 Task: Find a one-way flight from Siwa Oasis to New Delhi on July 10 for 1 passenger in Economy class.
Action: Mouse moved to (344, 320)
Screenshot: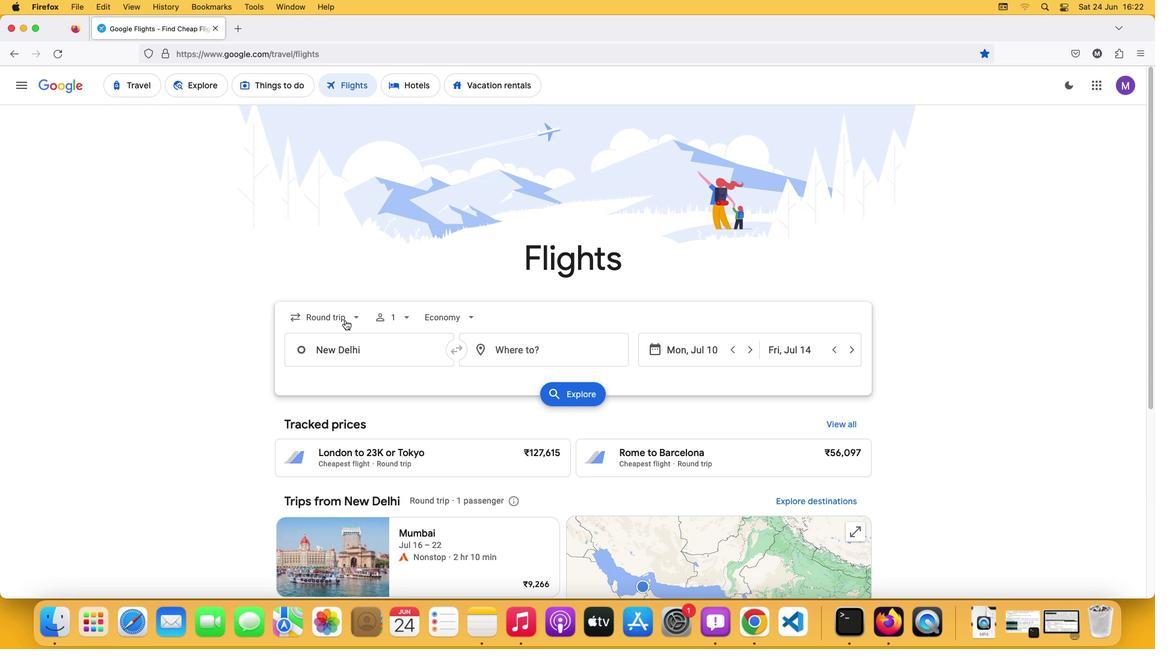 
Action: Mouse pressed left at (344, 320)
Screenshot: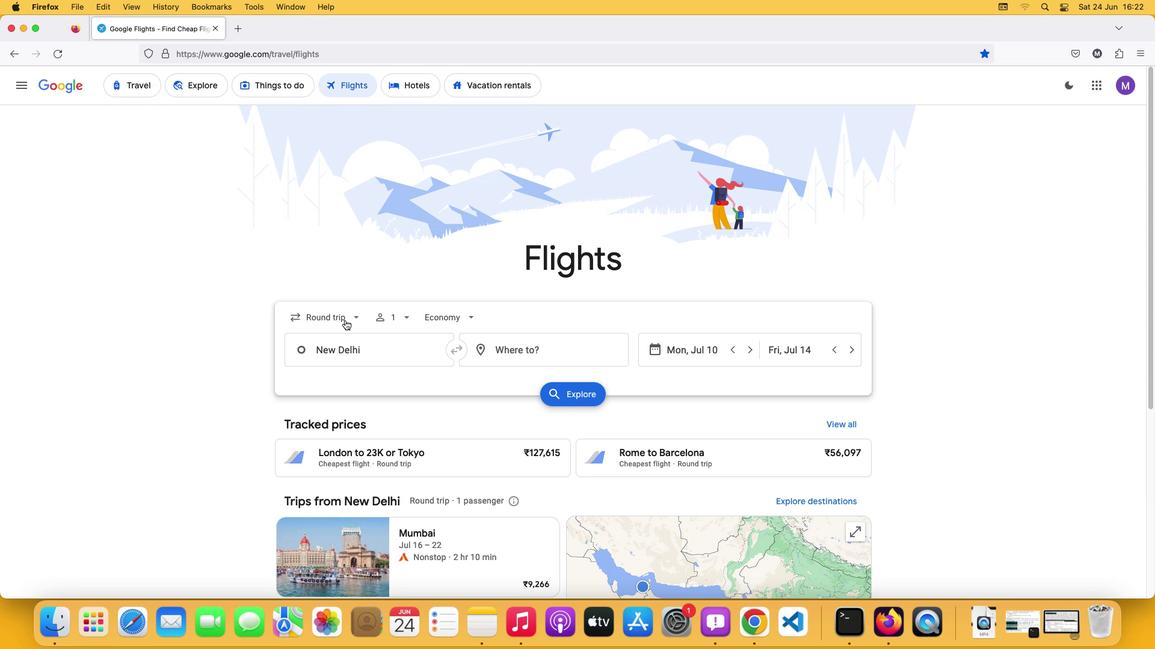 
Action: Mouse pressed left at (344, 320)
Screenshot: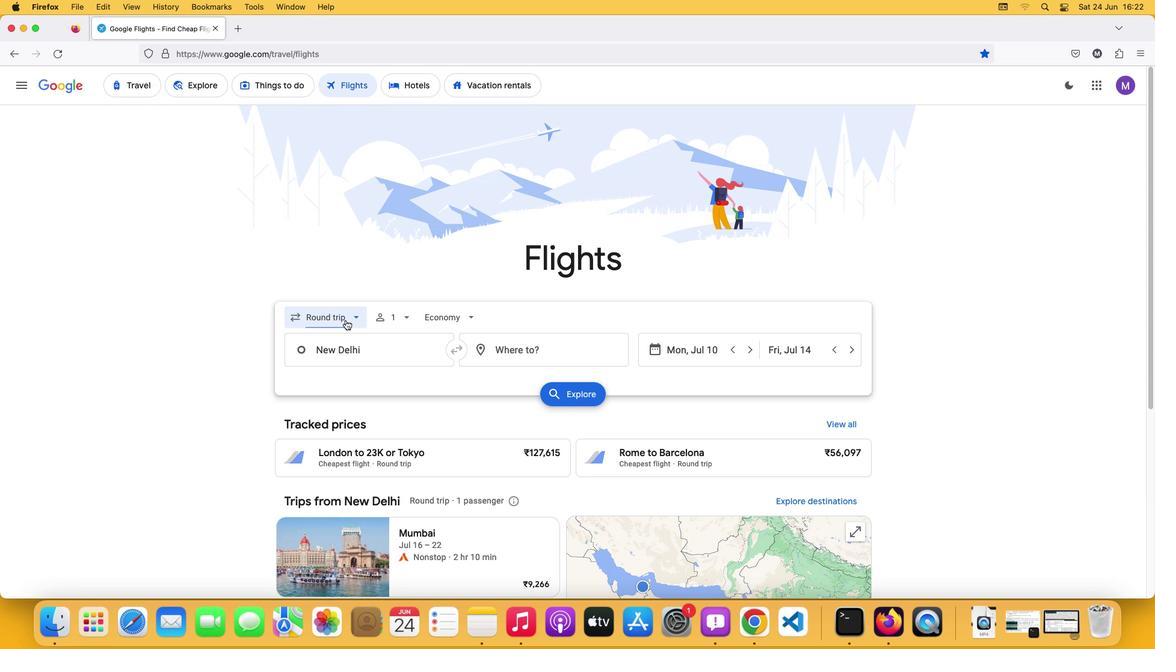 
Action: Mouse moved to (349, 370)
Screenshot: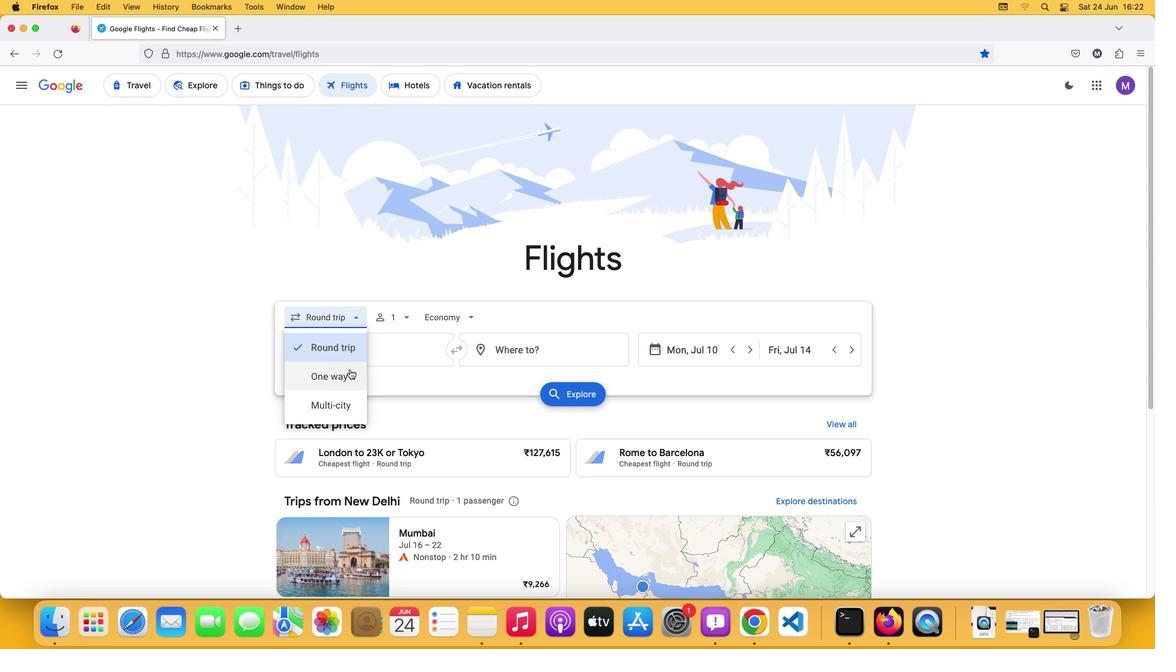 
Action: Mouse pressed left at (349, 370)
Screenshot: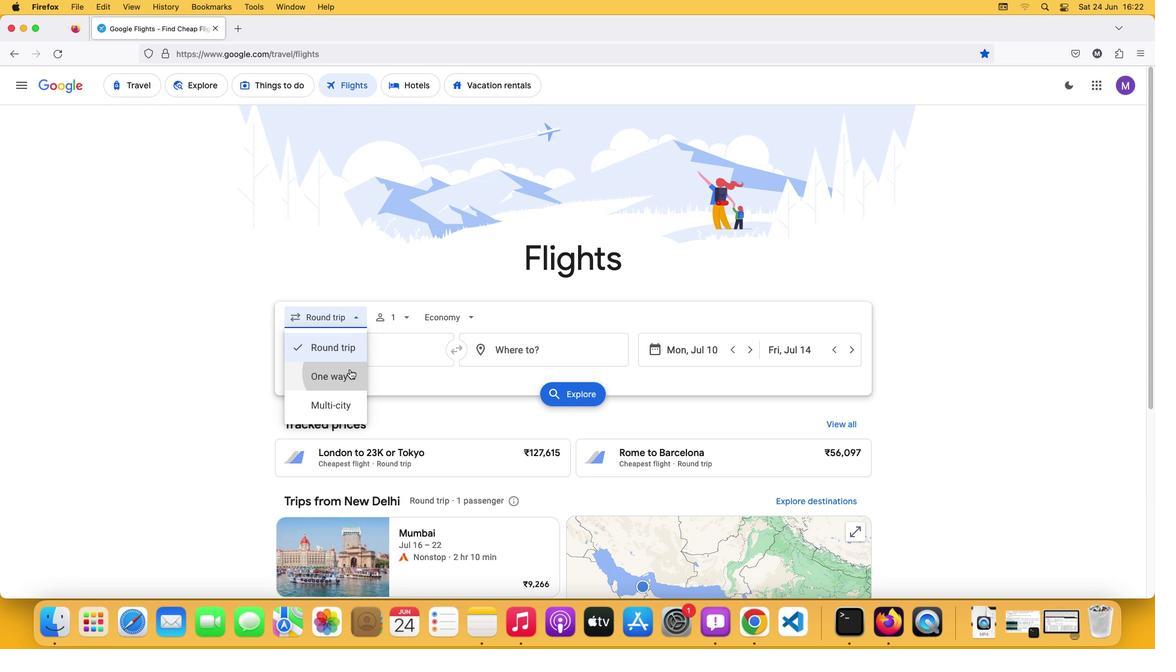 
Action: Mouse moved to (393, 318)
Screenshot: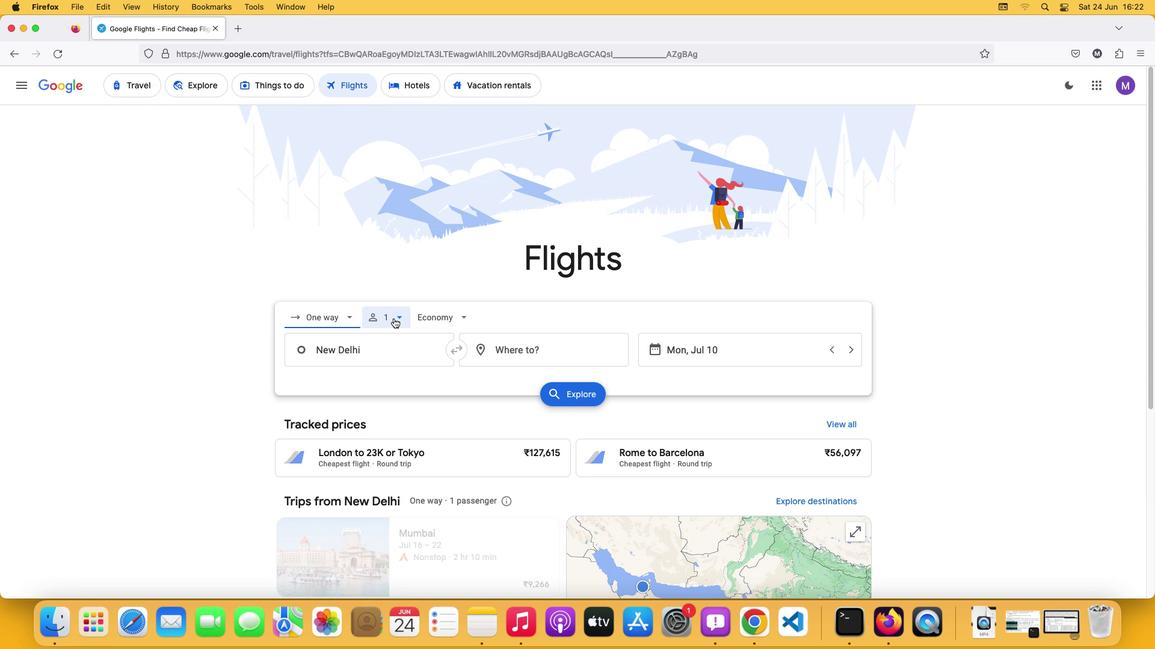 
Action: Mouse pressed left at (393, 318)
Screenshot: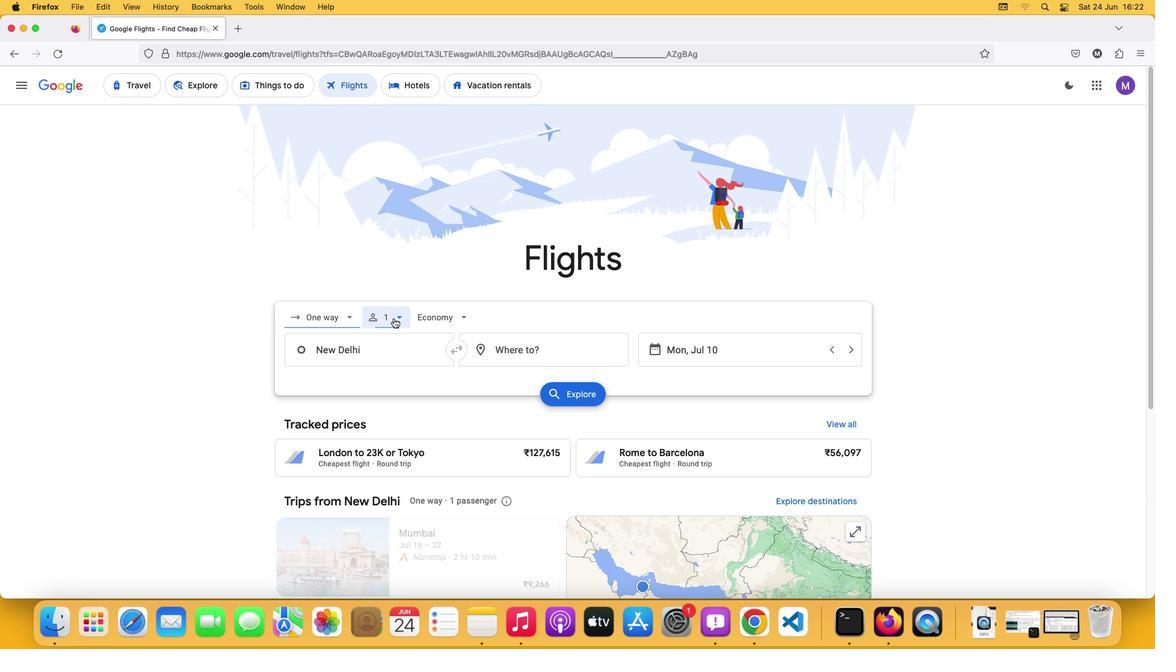 
Action: Mouse moved to (488, 350)
Screenshot: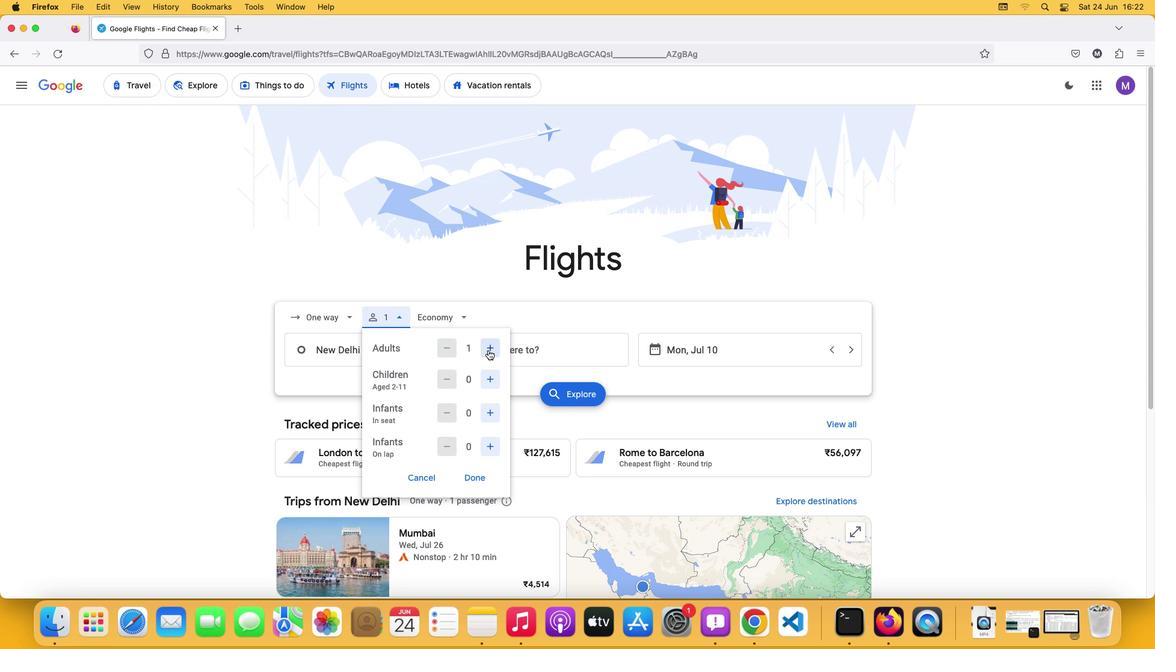 
Action: Mouse pressed left at (488, 350)
Screenshot: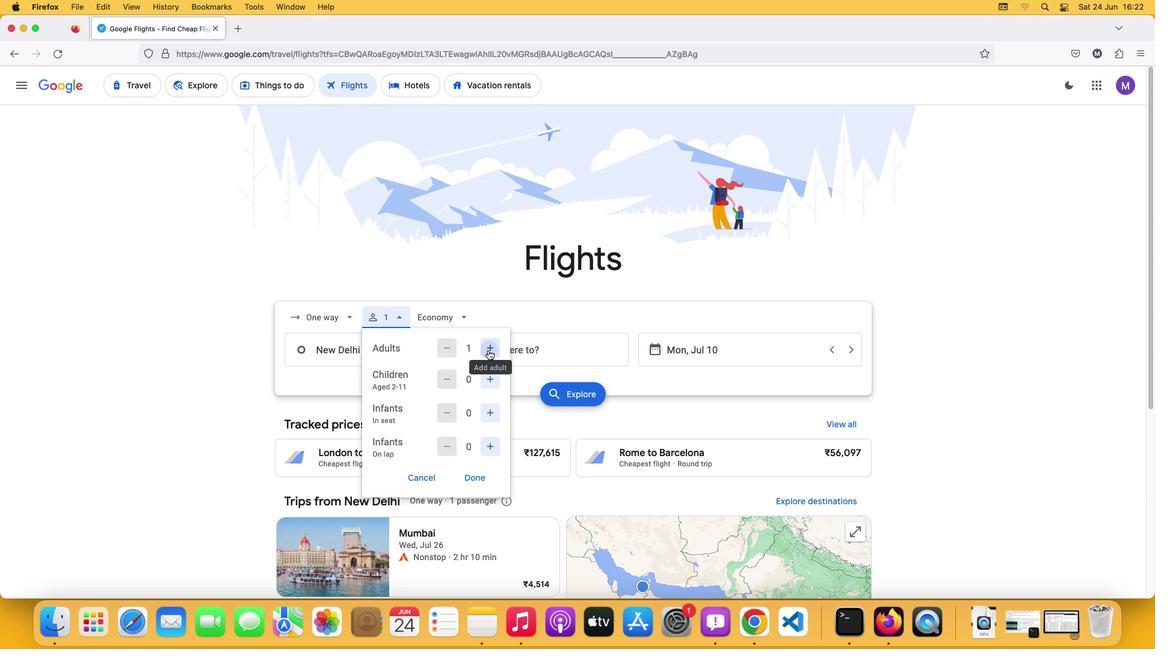 
Action: Mouse moved to (481, 477)
Screenshot: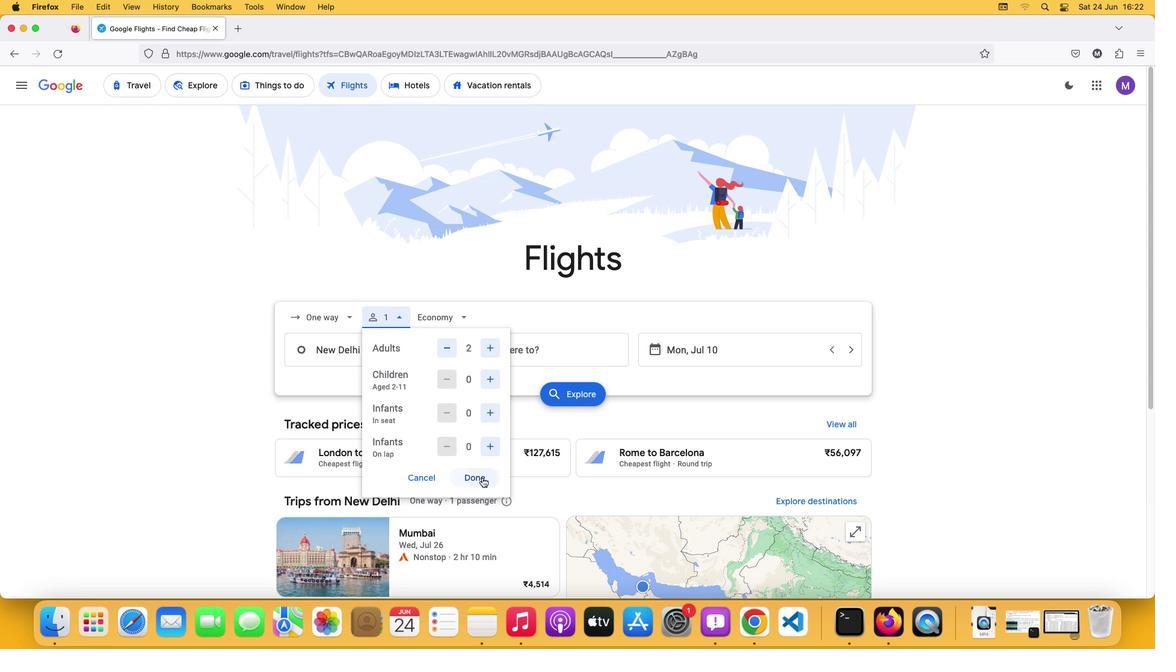 
Action: Mouse pressed left at (481, 477)
Screenshot: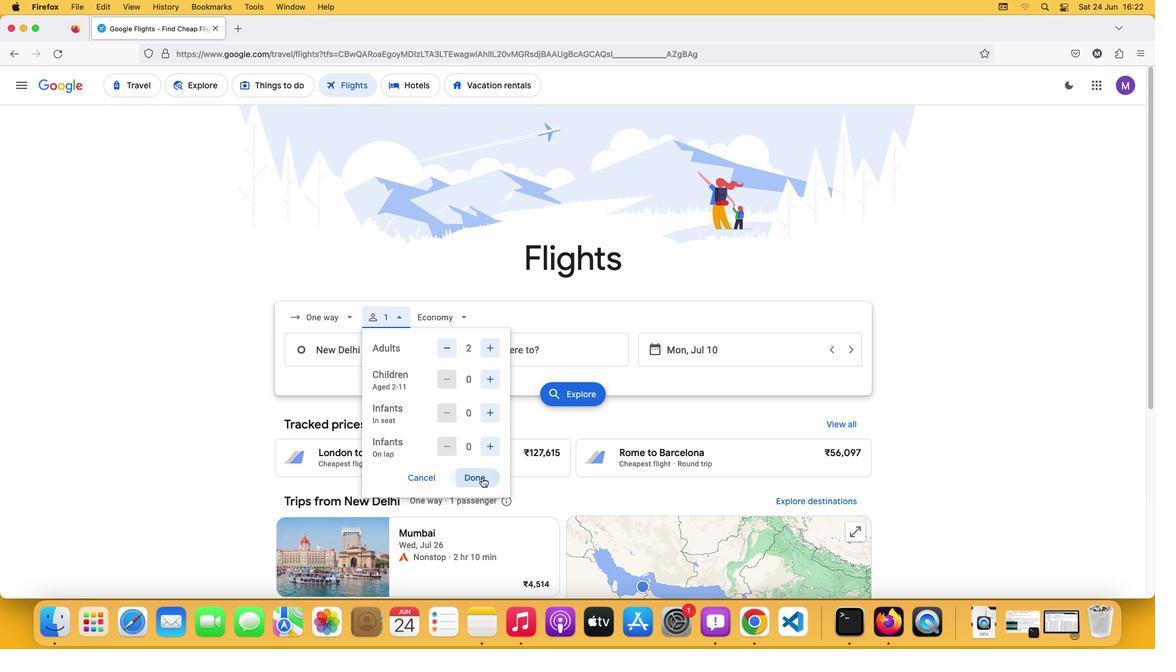 
Action: Mouse moved to (454, 321)
Screenshot: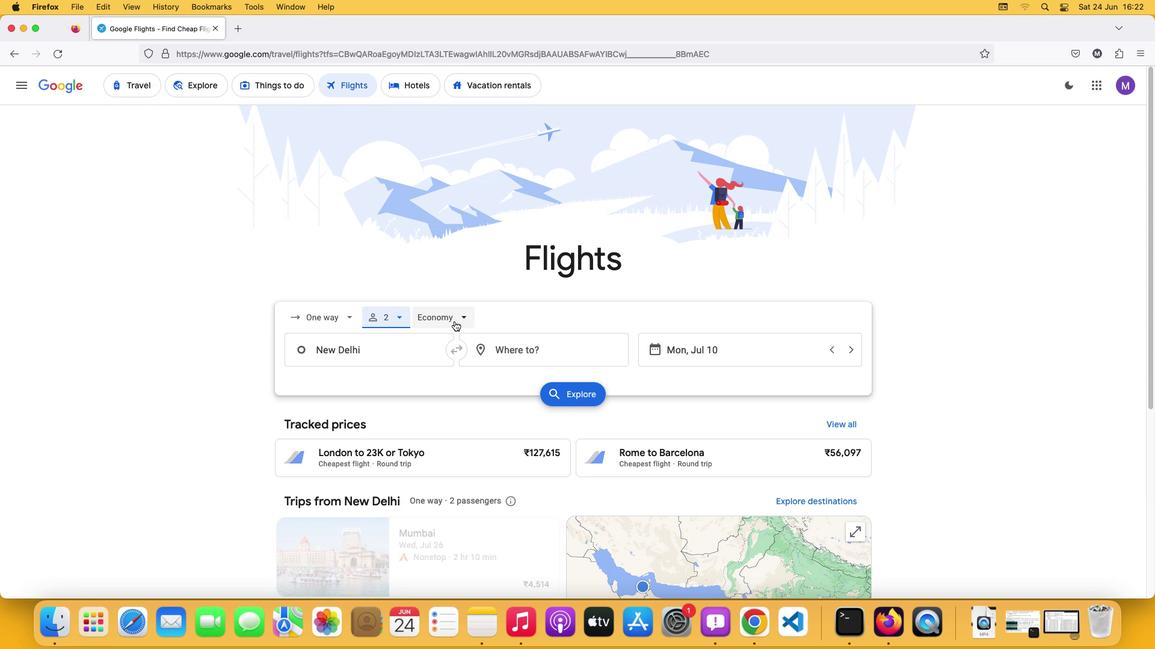 
Action: Mouse pressed left at (454, 321)
Screenshot: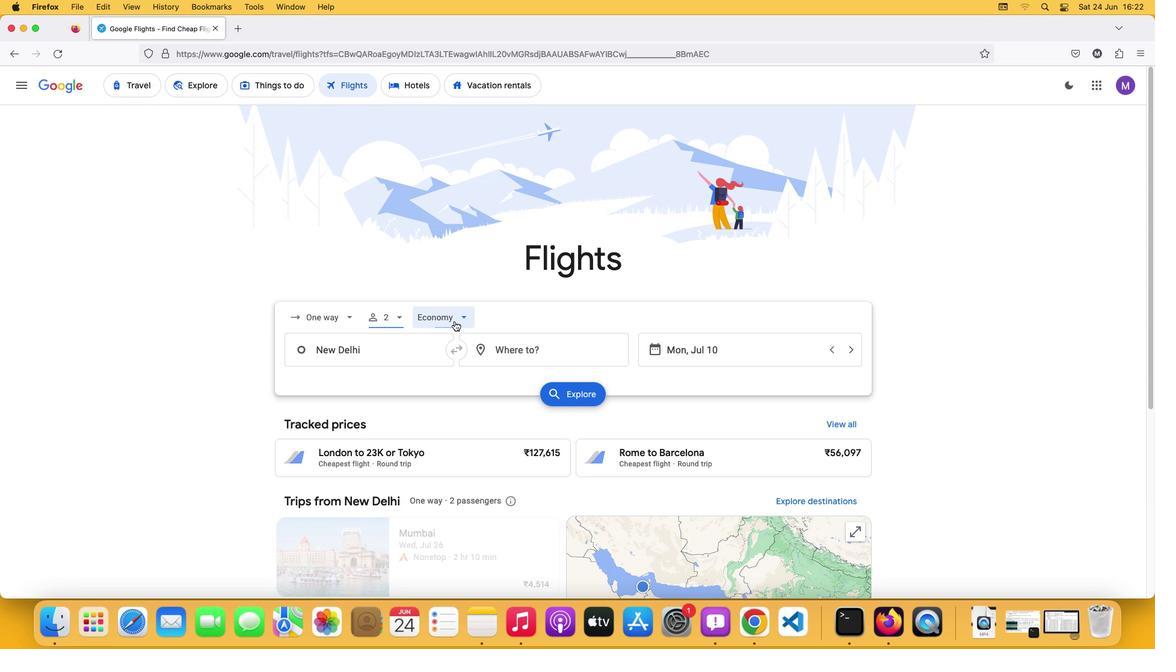 
Action: Mouse moved to (478, 436)
Screenshot: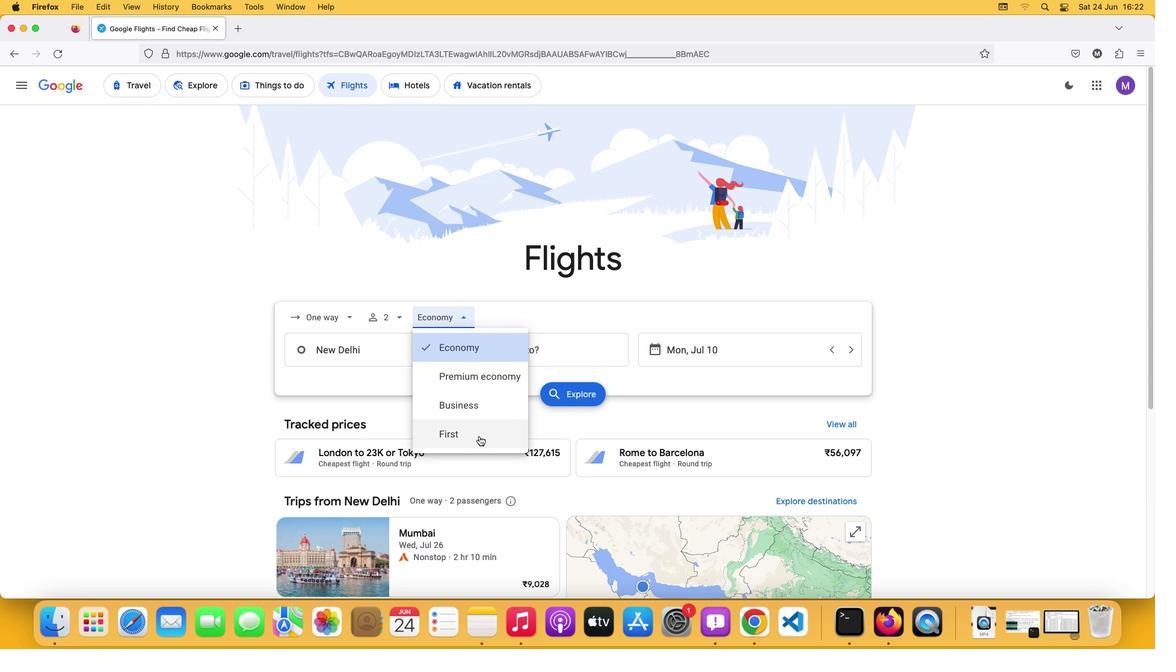 
Action: Mouse pressed left at (478, 436)
Screenshot: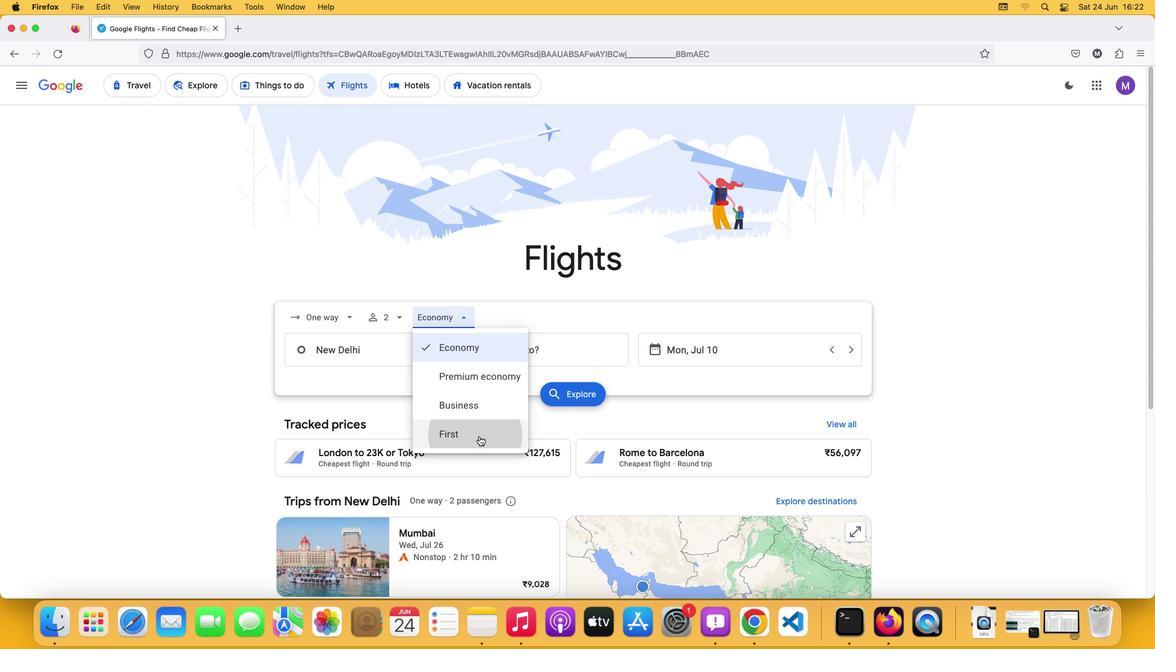 
Action: Mouse moved to (391, 349)
Screenshot: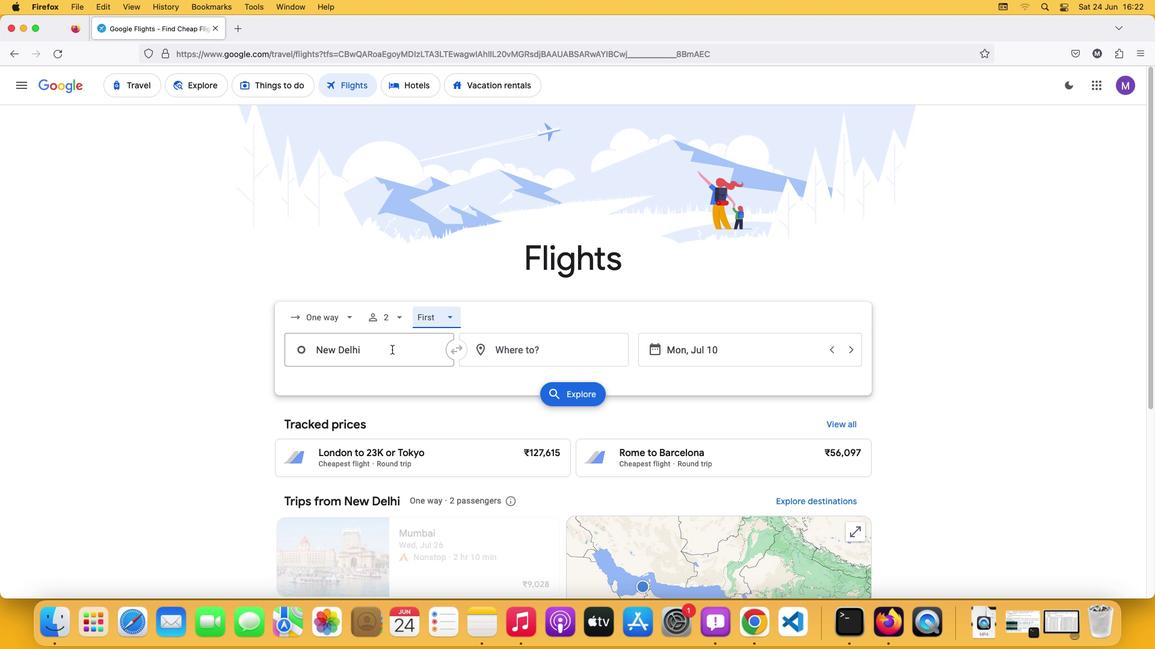 
Action: Mouse pressed left at (391, 349)
Screenshot: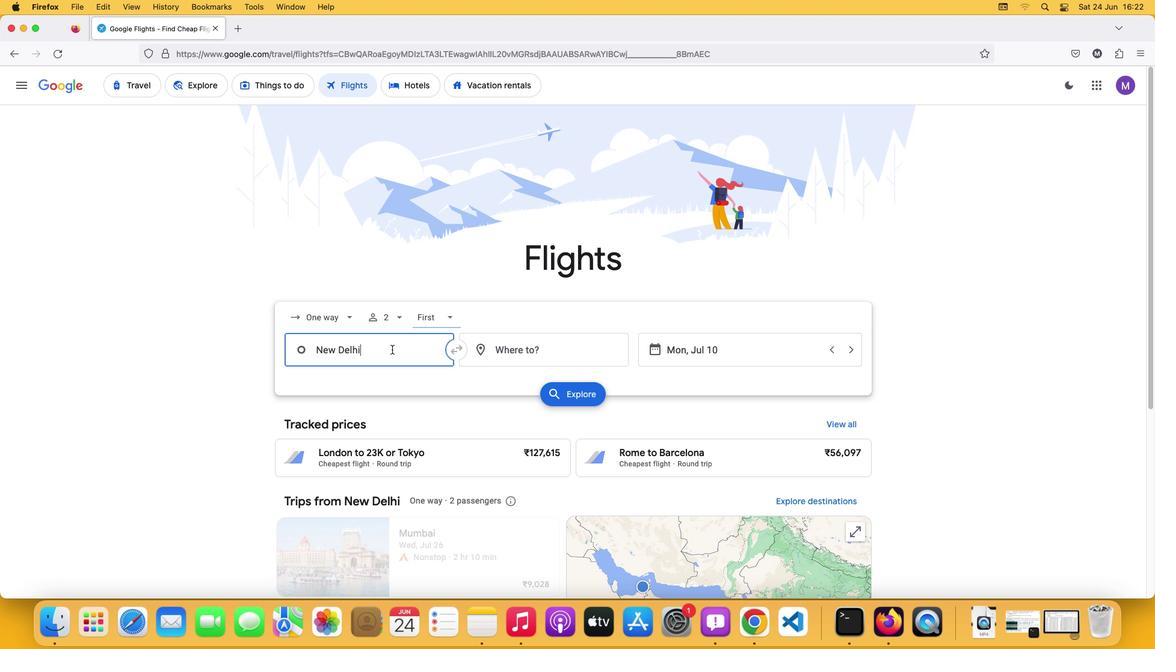 
Action: Key pressed Key.shift'S''i''w''a'
Screenshot: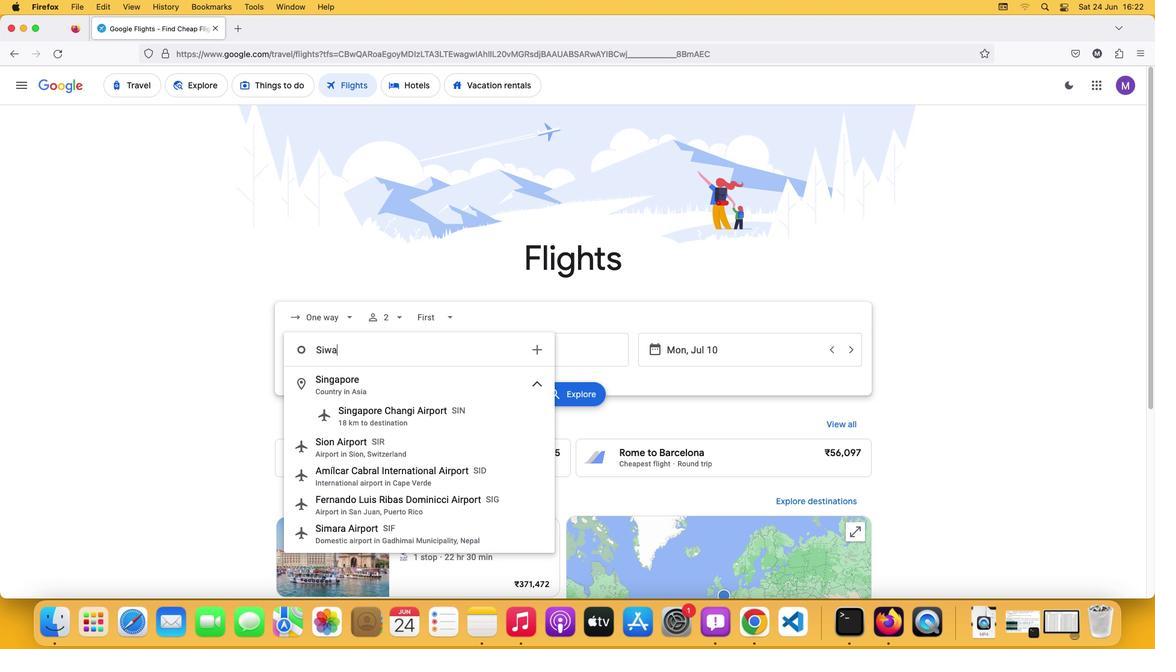 
Action: Mouse moved to (401, 376)
Screenshot: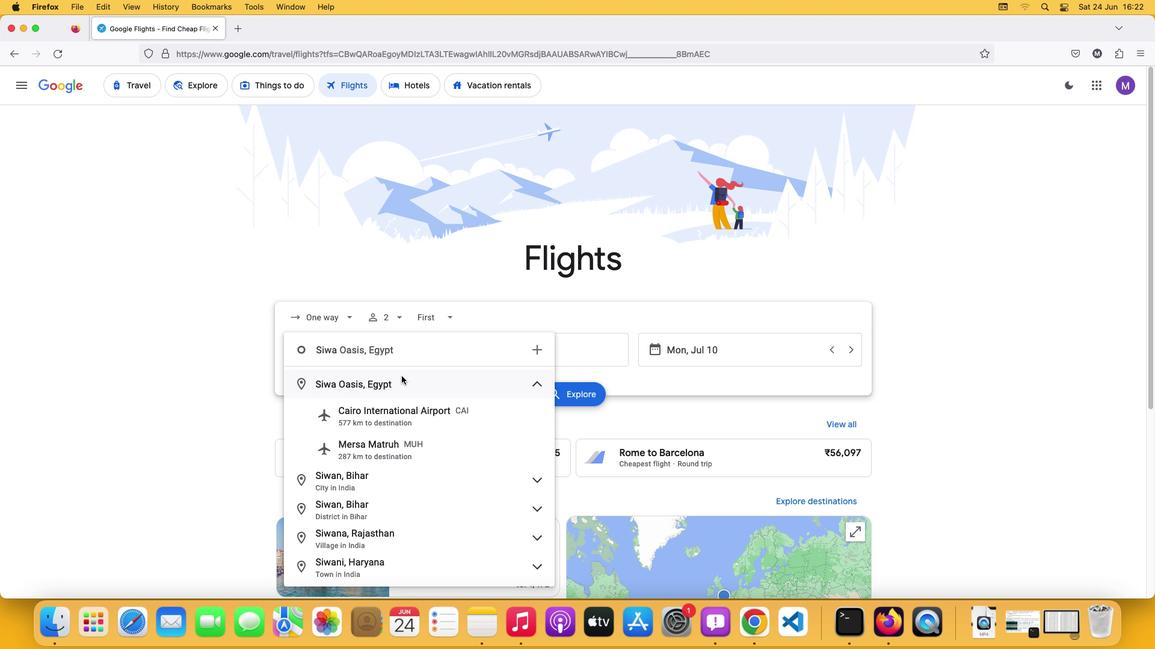
Action: Mouse pressed left at (401, 376)
Screenshot: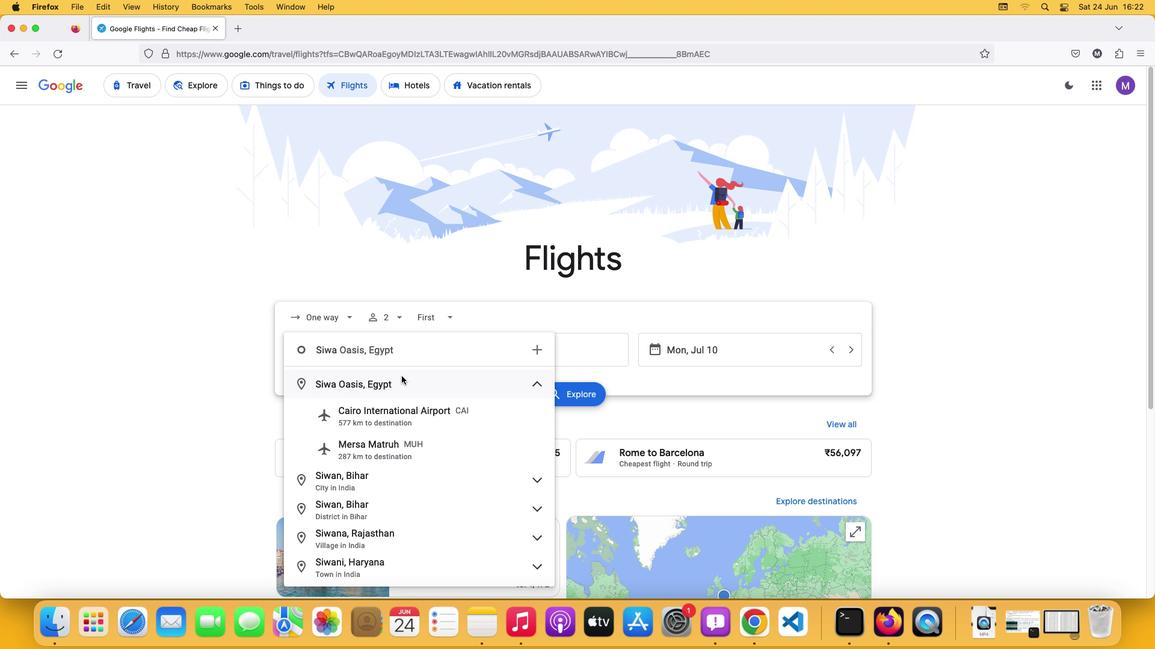 
Action: Mouse moved to (503, 352)
Screenshot: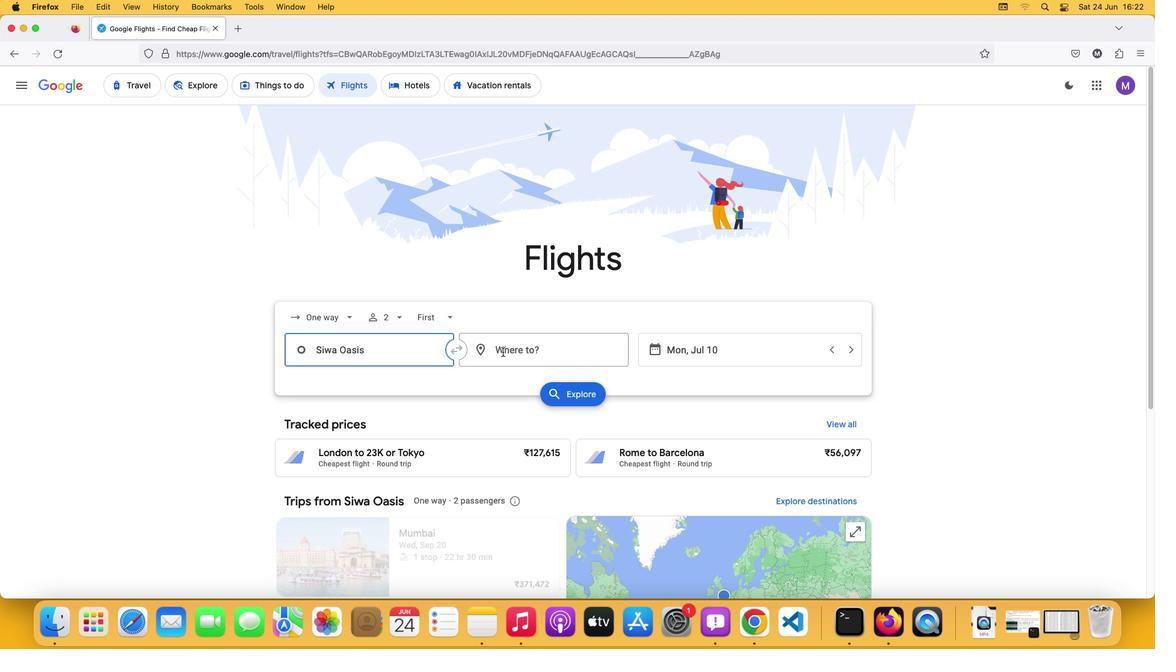 
Action: Mouse pressed left at (503, 352)
Screenshot: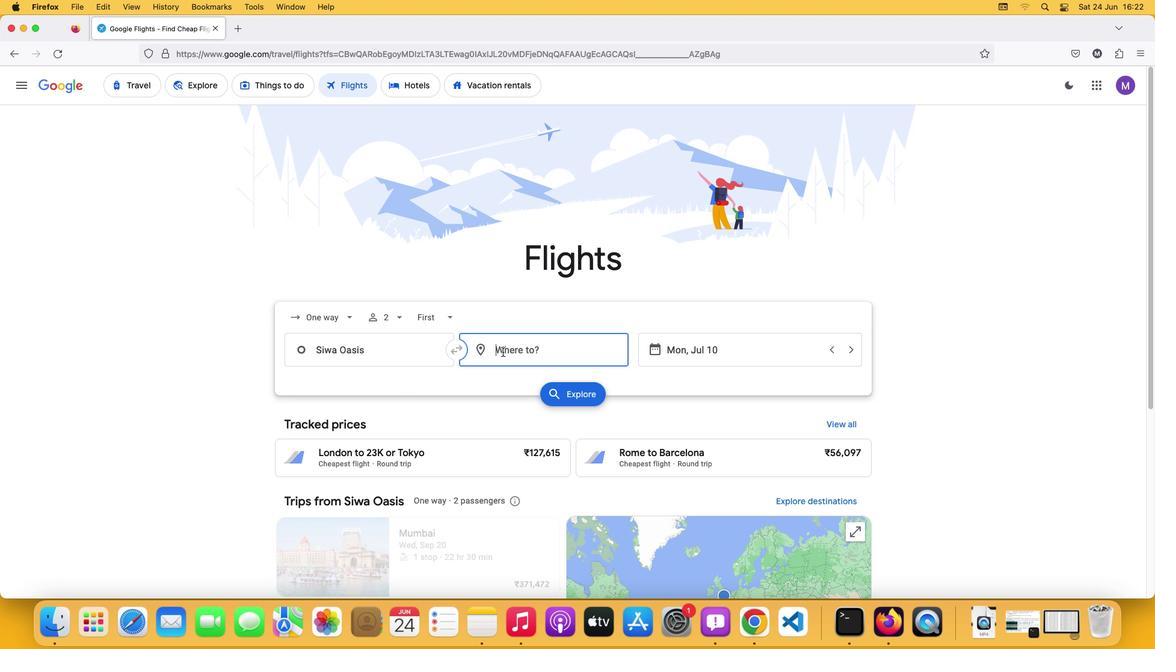 
Action: Key pressed Key.shift'D''e''l''h''i'
Screenshot: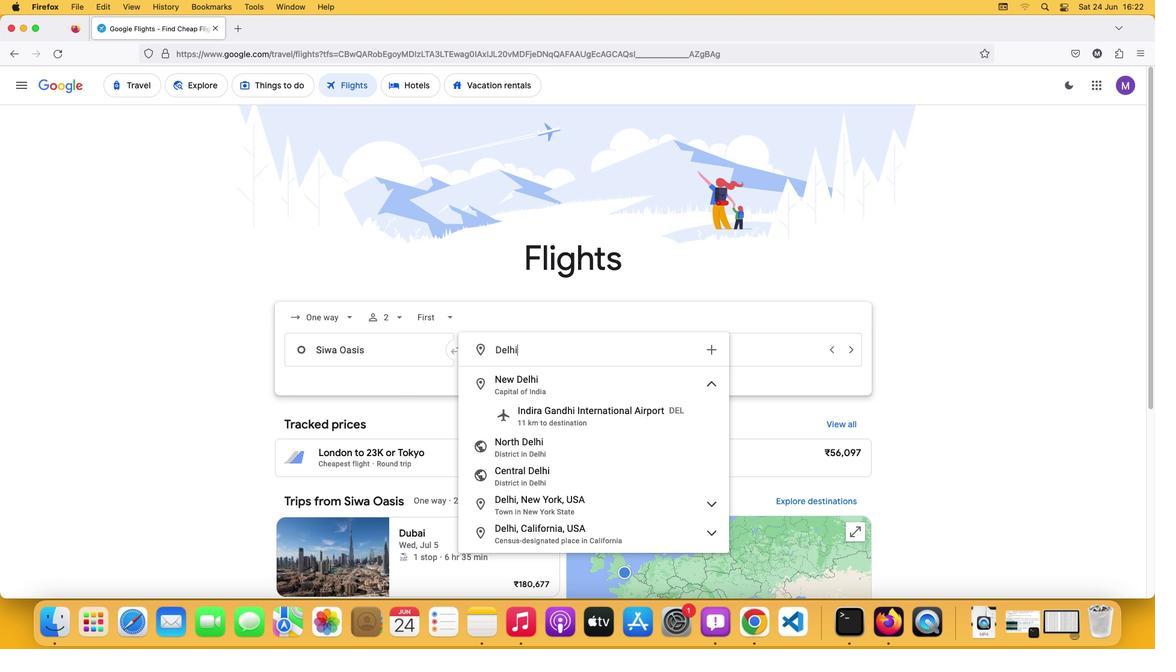 
Action: Mouse moved to (534, 377)
Screenshot: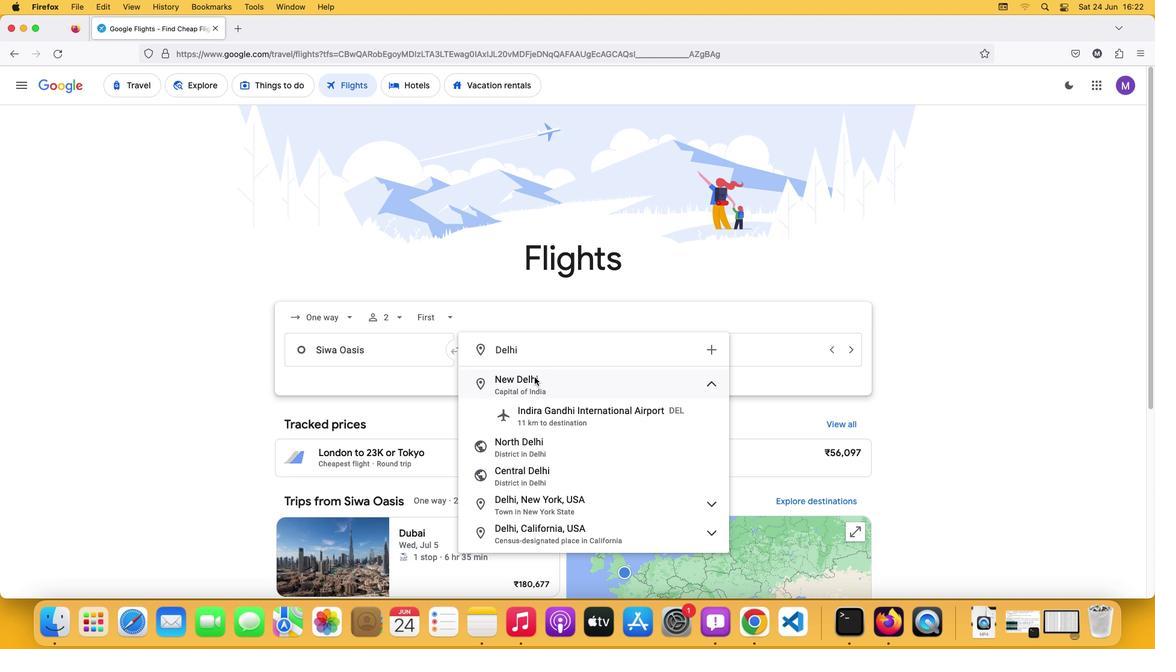 
Action: Mouse pressed left at (534, 377)
Screenshot: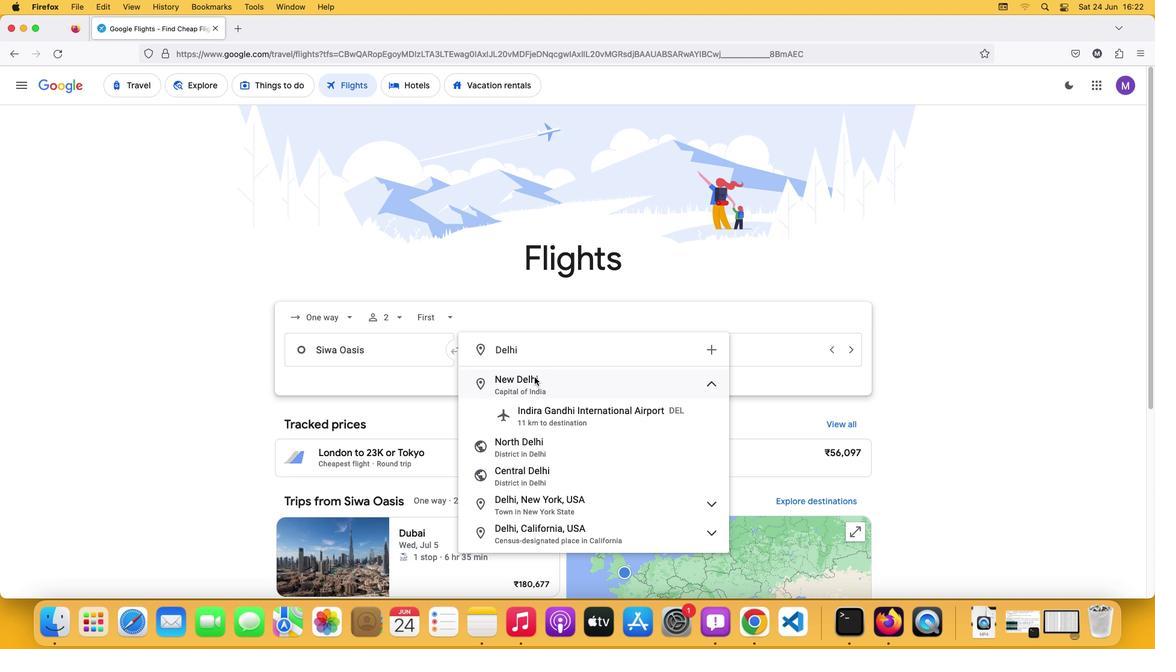 
Action: Mouse moved to (668, 352)
Screenshot: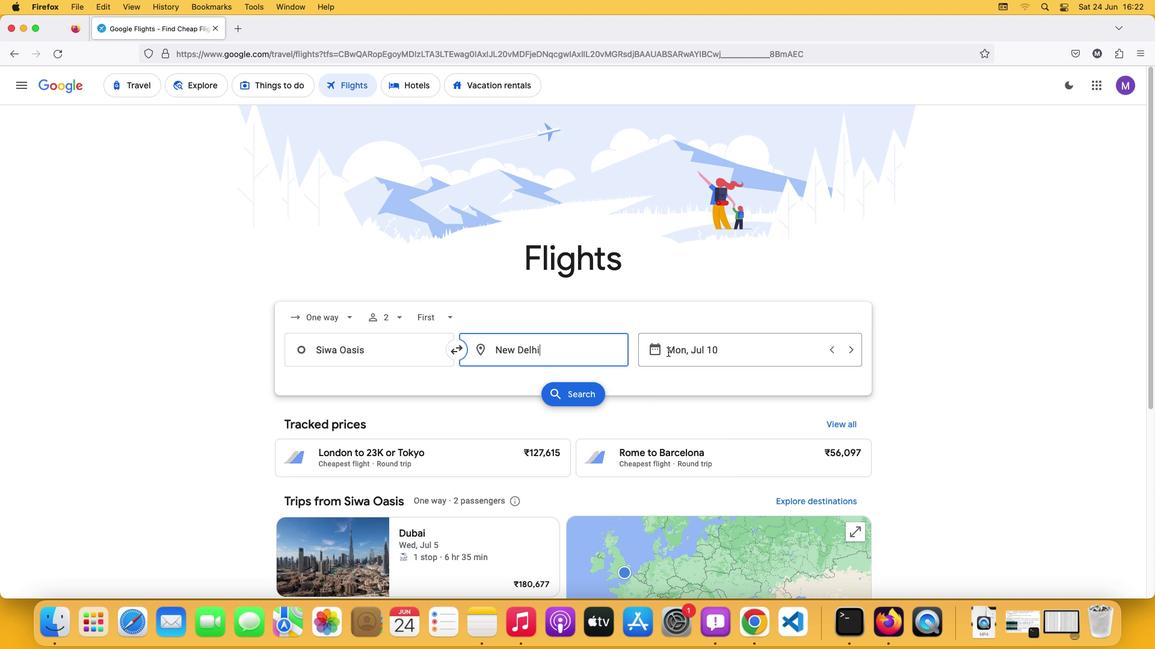 
Action: Mouse pressed left at (668, 352)
Screenshot: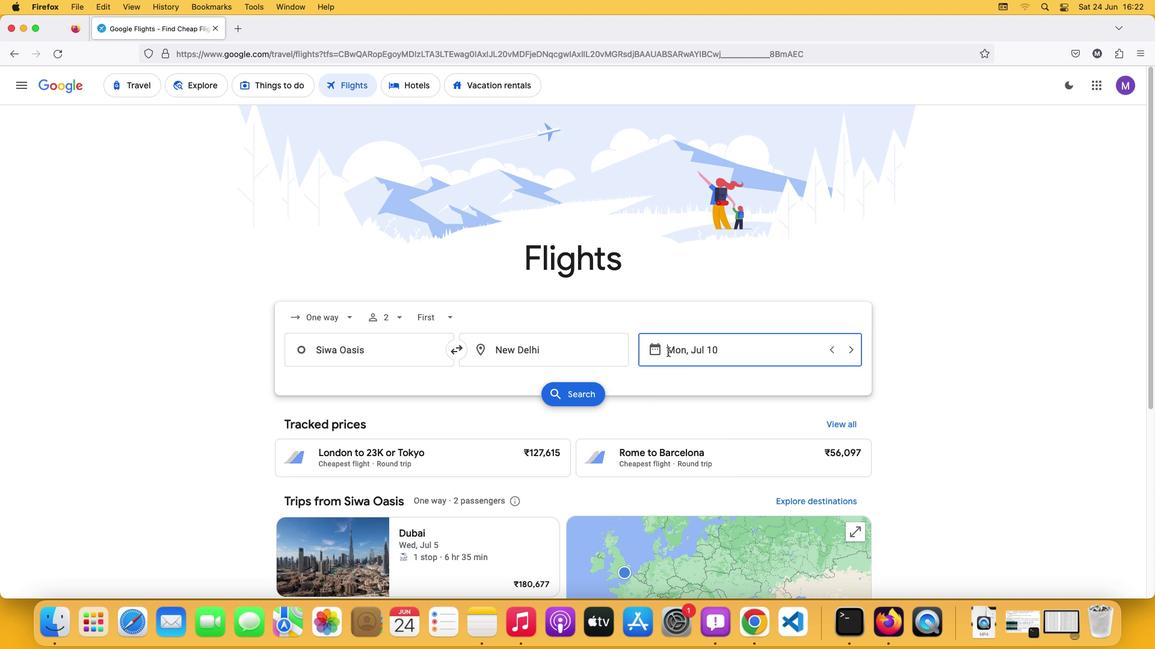 
Action: Mouse moved to (864, 432)
Screenshot: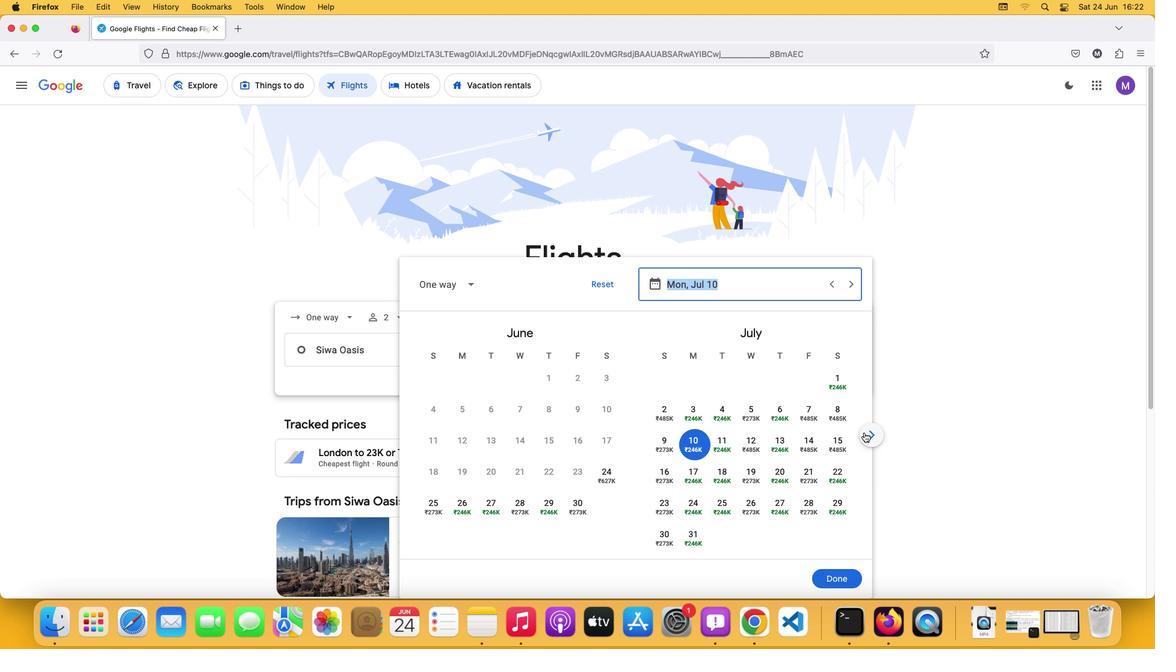 
Action: Mouse pressed left at (864, 432)
Screenshot: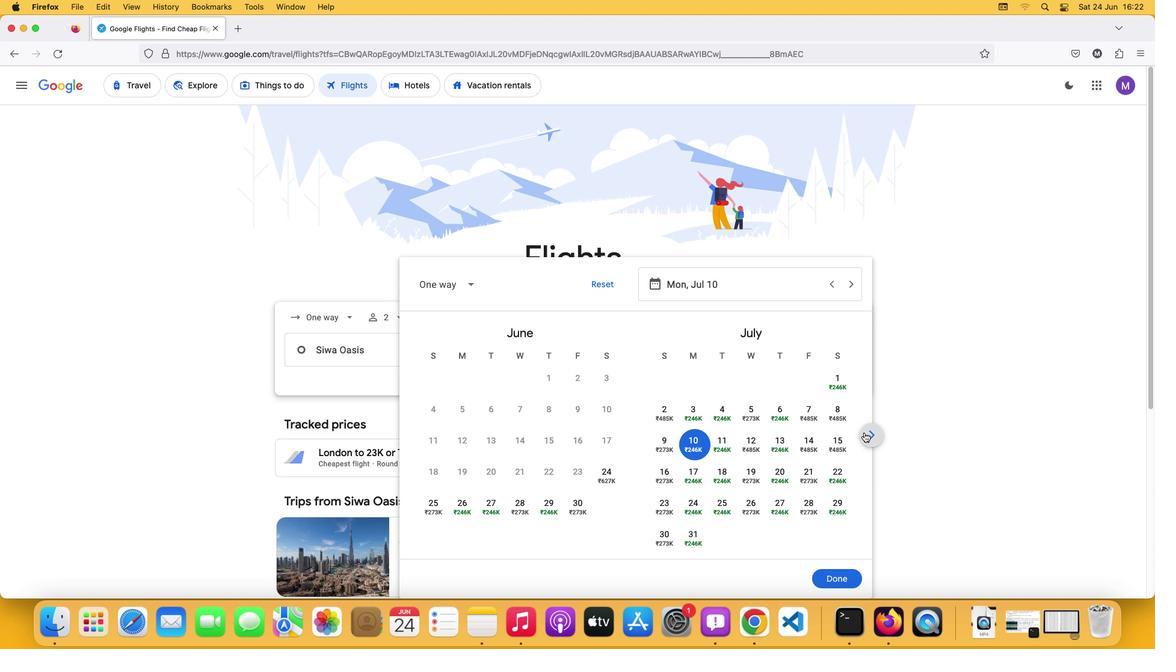 
Action: Mouse moved to (864, 432)
Screenshot: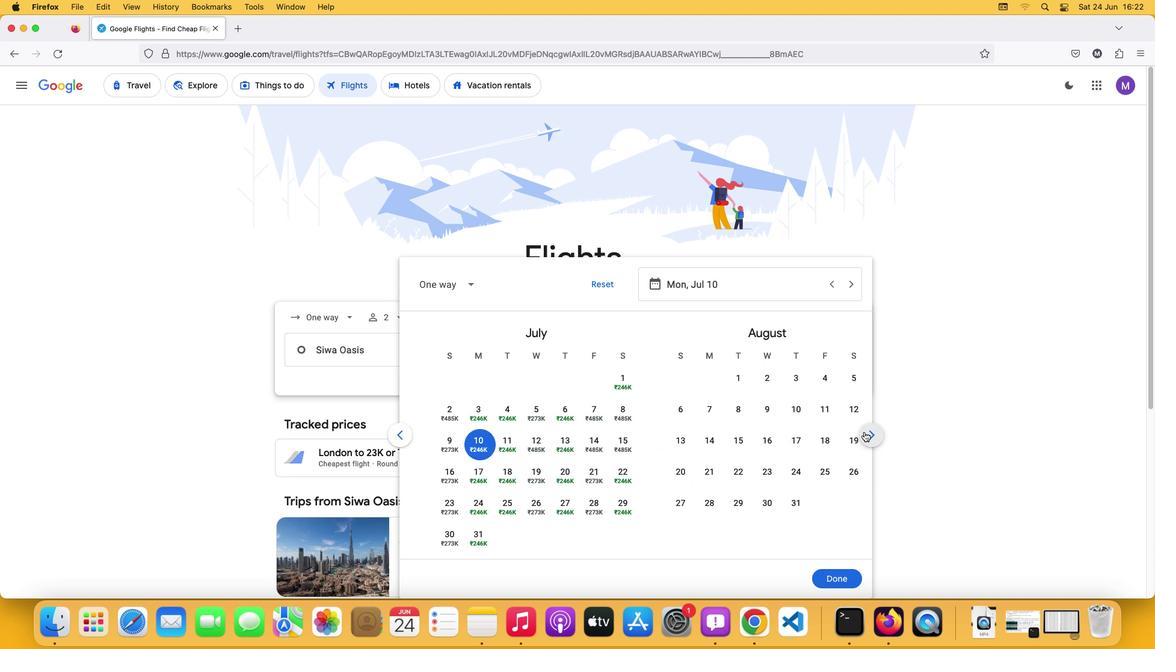 
Action: Mouse pressed left at (864, 432)
Screenshot: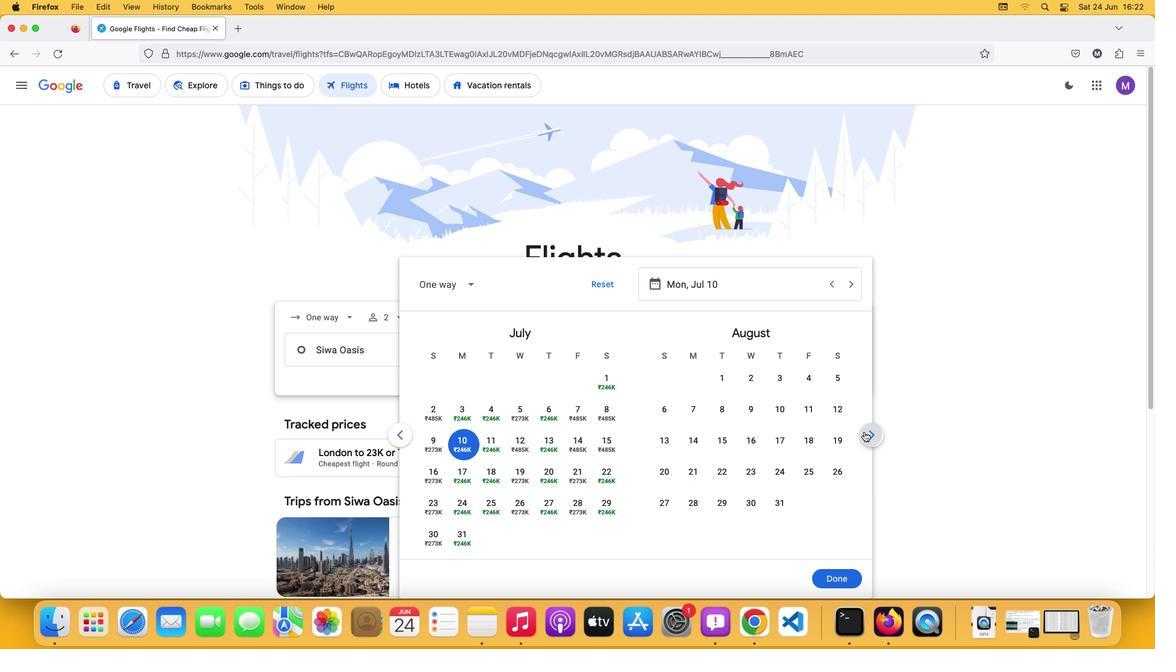 
Action: Mouse moved to (808, 501)
Screenshot: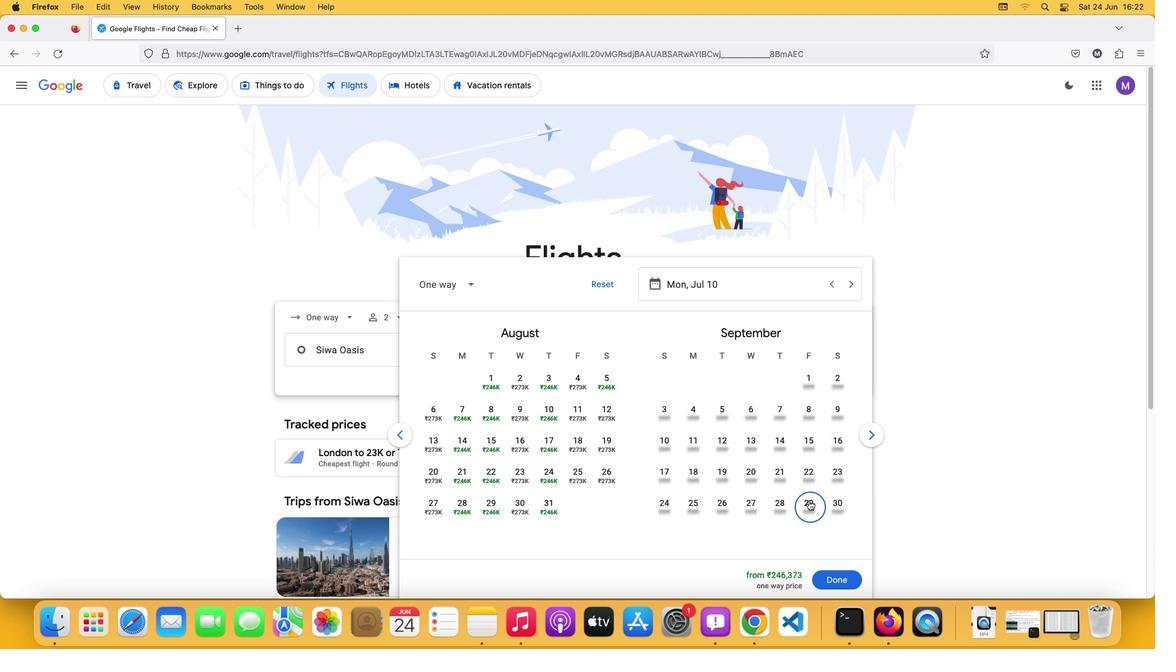 
Action: Mouse pressed left at (808, 501)
Screenshot: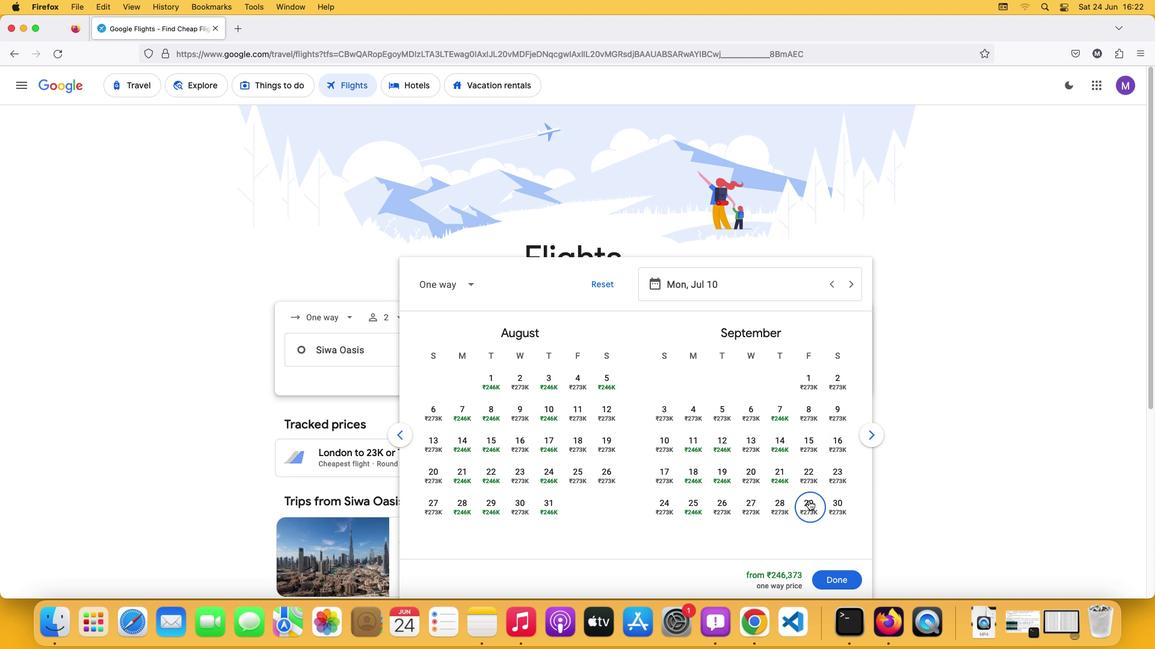 
Action: Mouse moved to (845, 576)
Screenshot: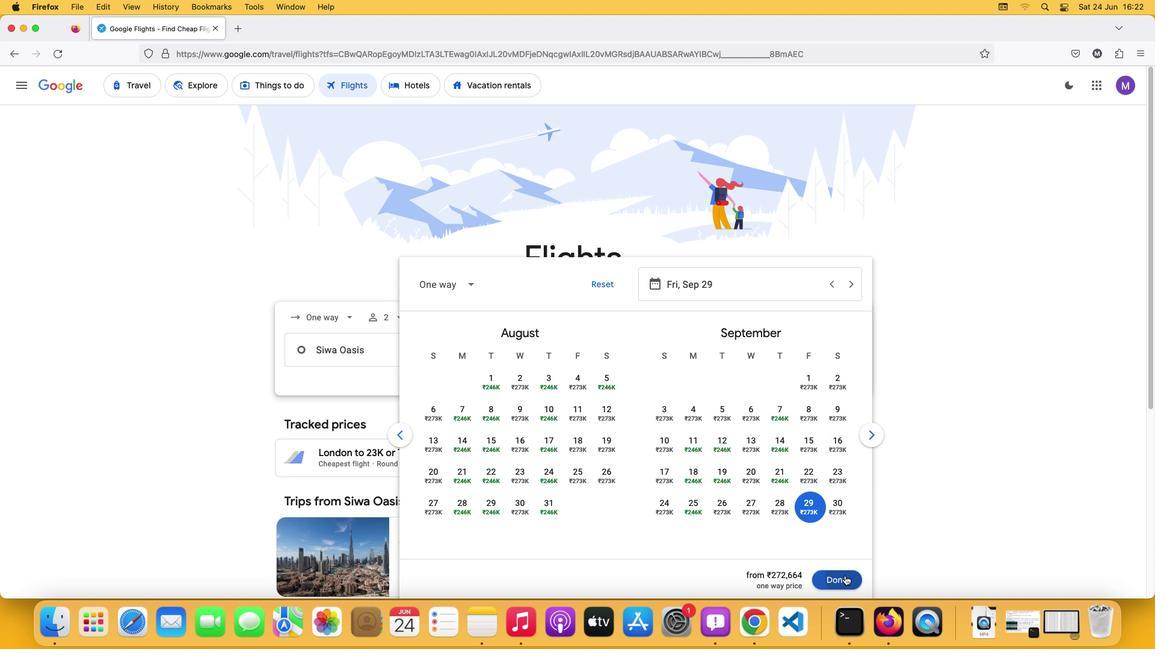 
Action: Mouse pressed left at (845, 576)
Screenshot: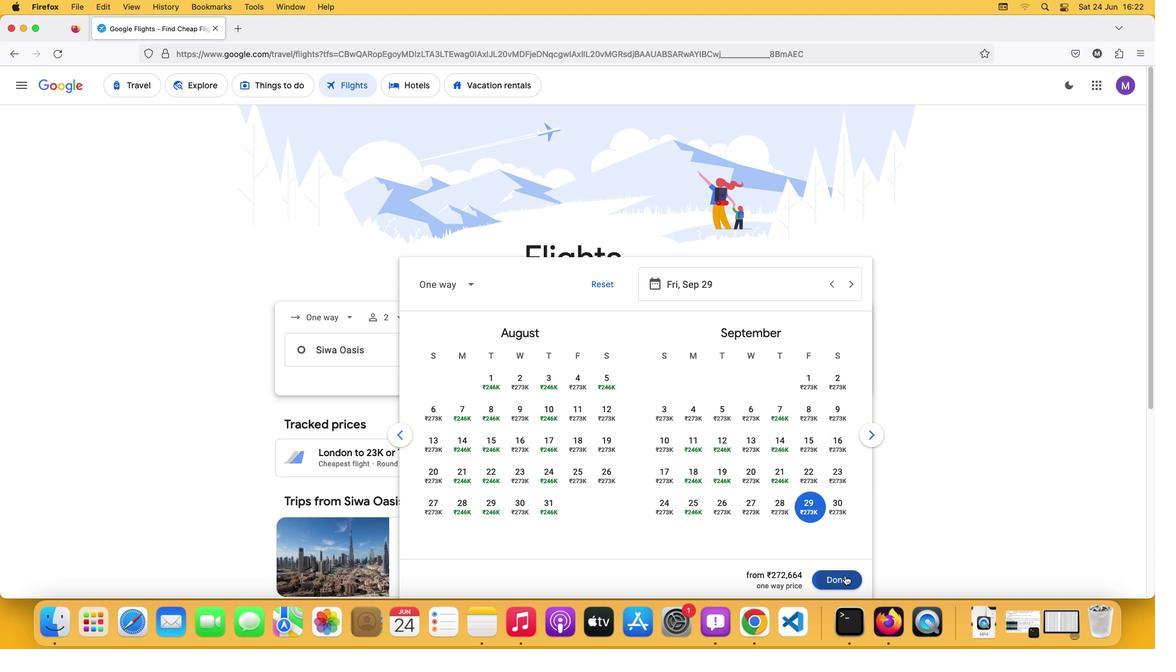 
Action: Mouse moved to (588, 400)
Screenshot: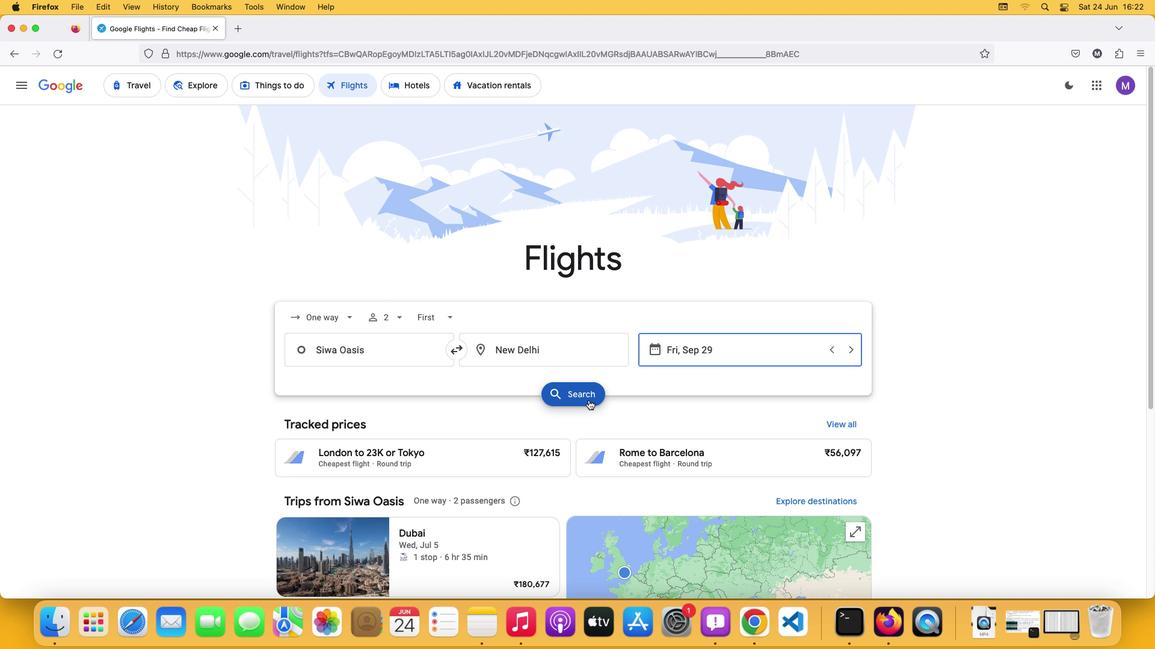 
Action: Mouse pressed left at (588, 400)
Screenshot: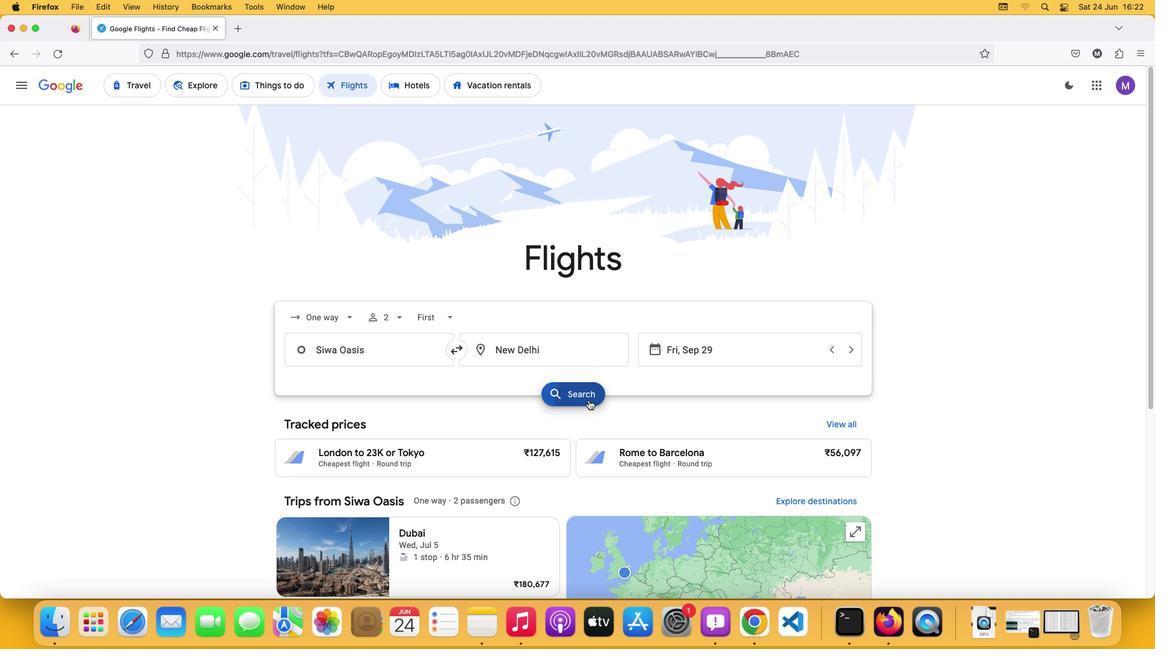
Action: Mouse moved to (368, 196)
Screenshot: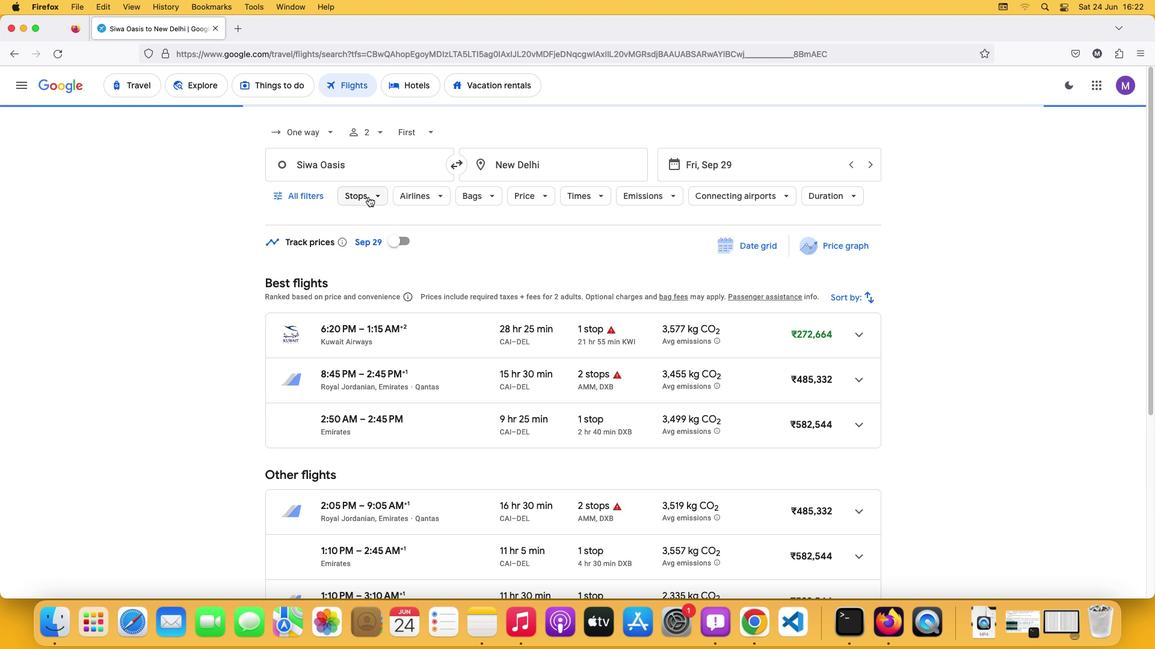 
Action: Mouse pressed left at (368, 196)
Screenshot: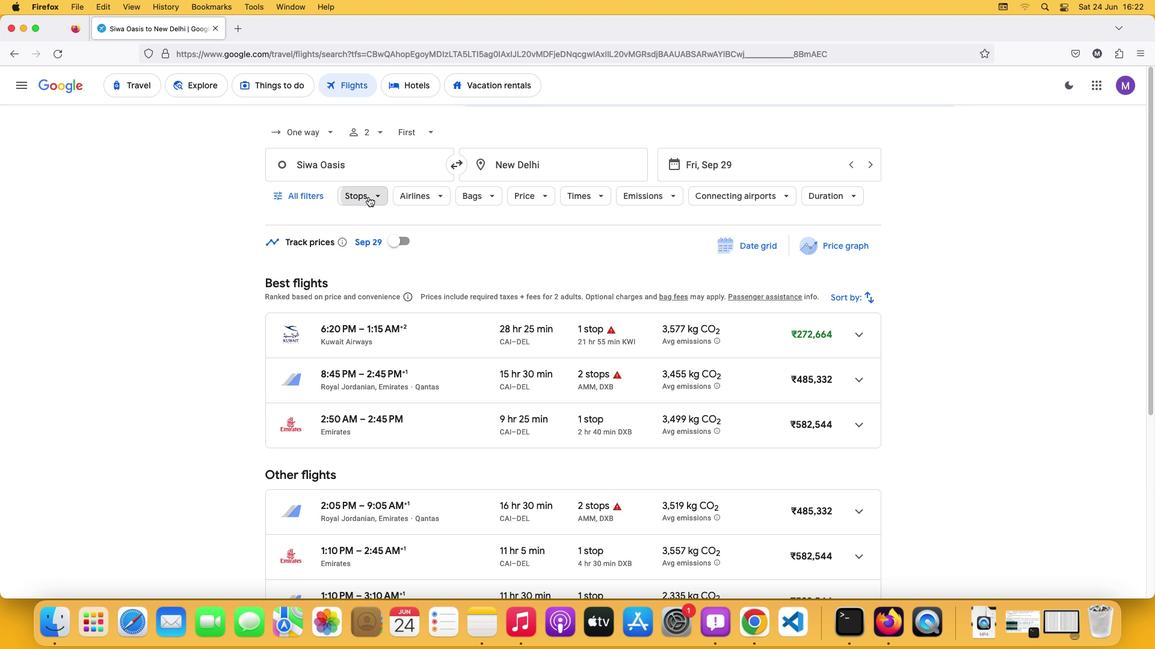 
Action: Mouse moved to (365, 261)
Screenshot: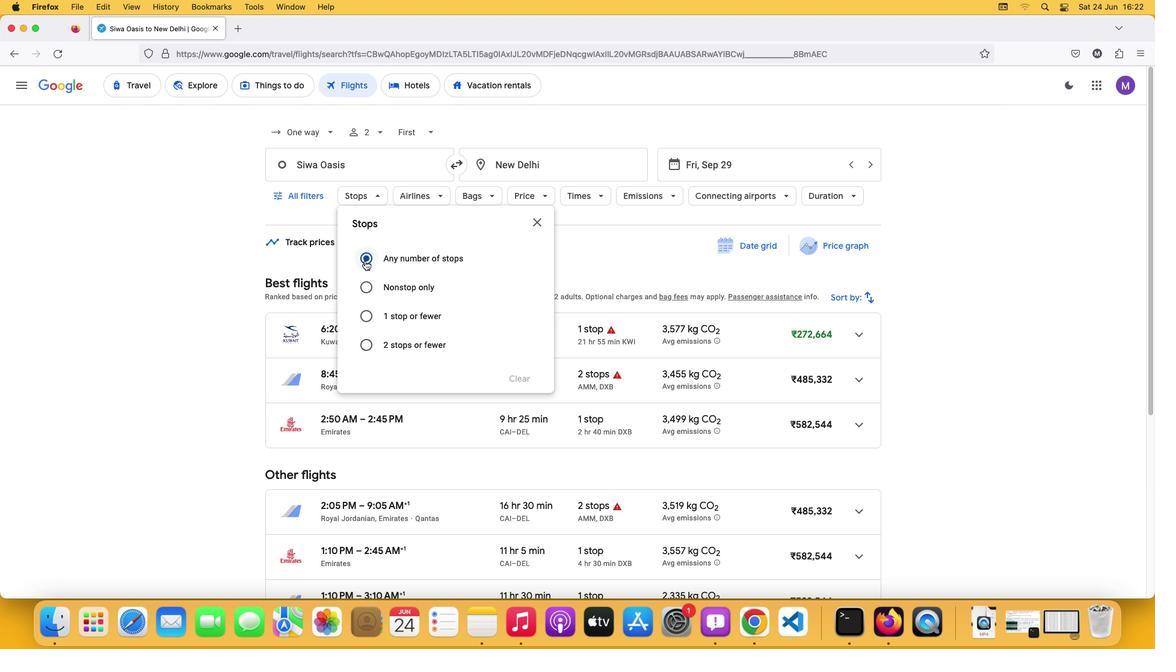 
Action: Mouse pressed left at (365, 261)
Screenshot: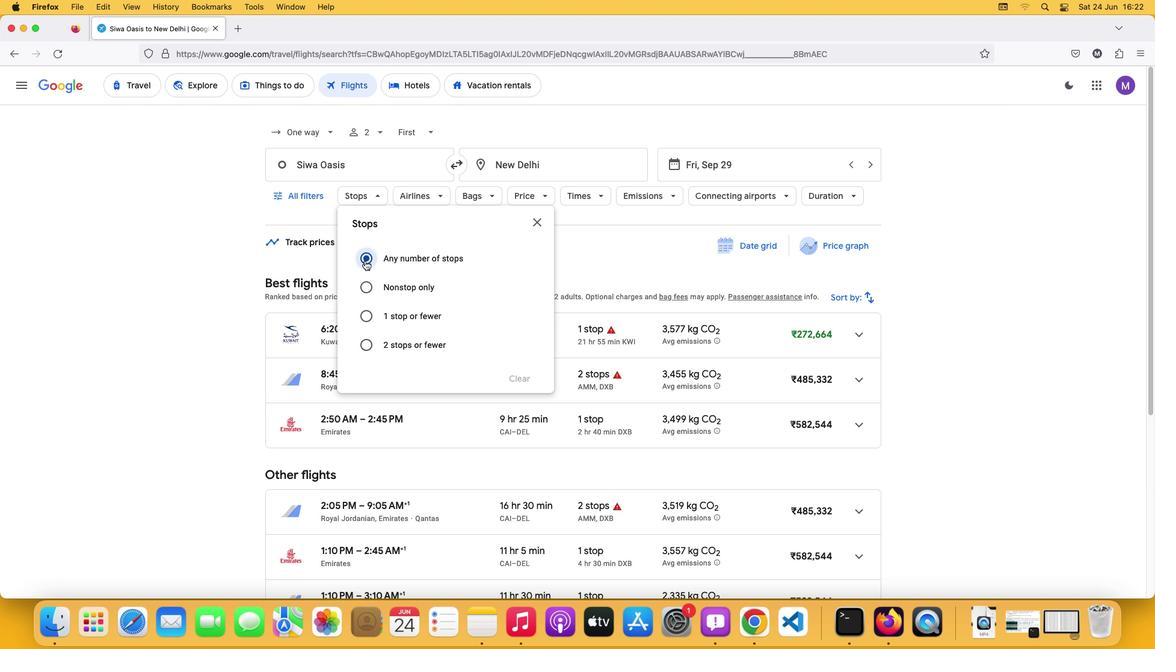 
Action: Mouse moved to (492, 260)
Screenshot: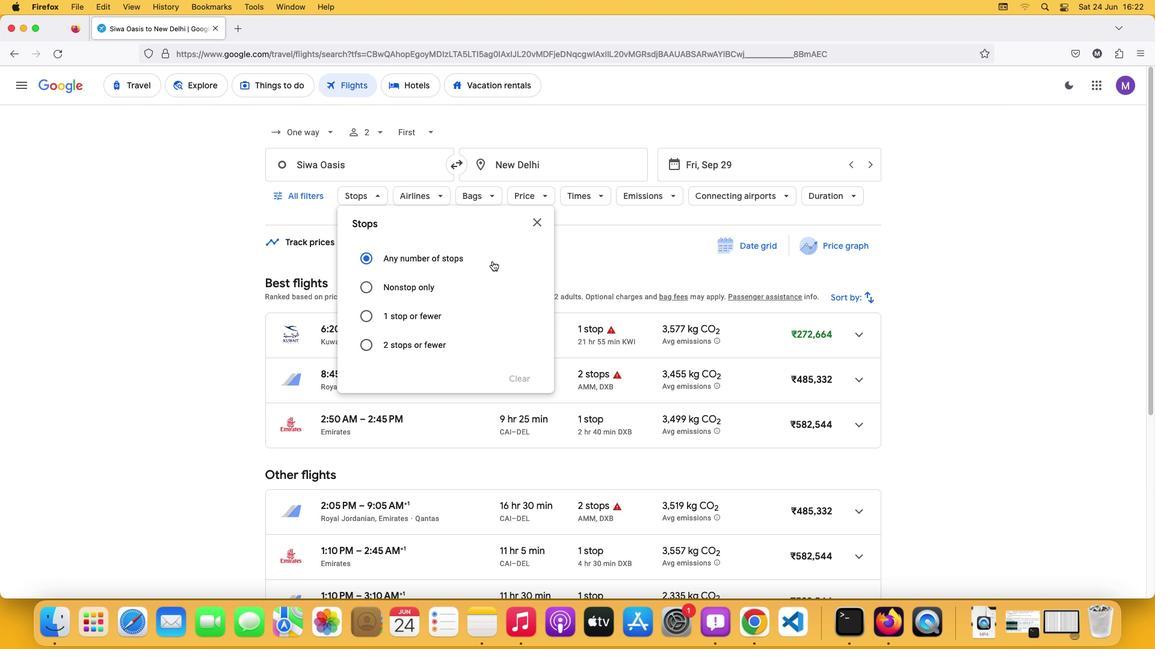 
